 Task: In the  document Homelessnessplan.odt Change font size of watermark '120' and place the watermark  'Horizontally'. Insert footer and write www.quantum.com
Action: Mouse moved to (263, 437)
Screenshot: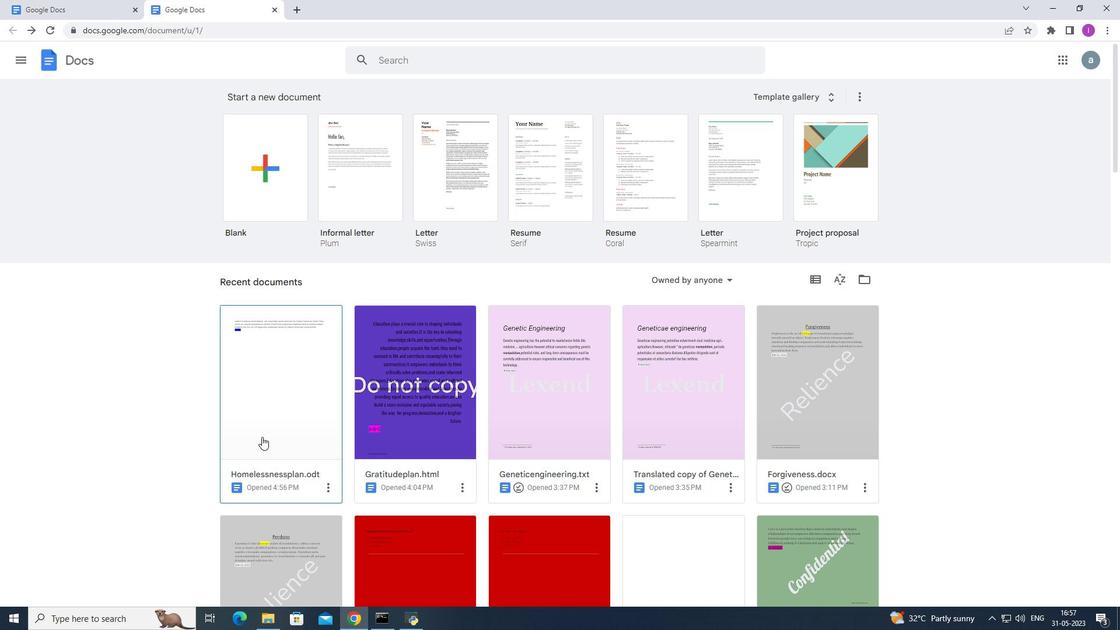 
Action: Mouse pressed left at (262, 437)
Screenshot: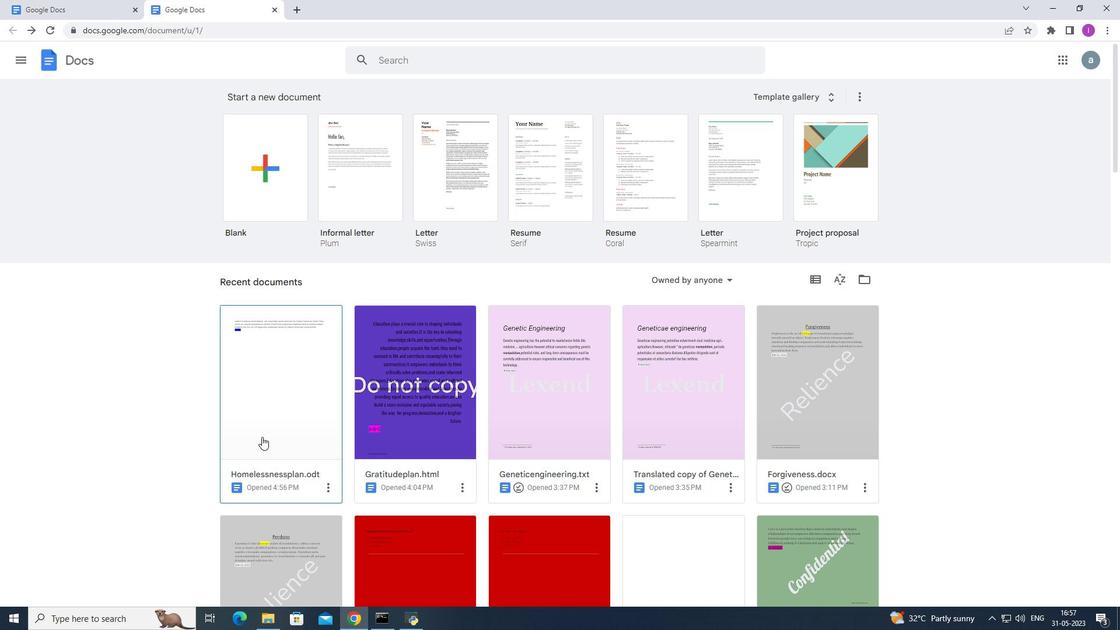 
Action: Mouse moved to (128, 70)
Screenshot: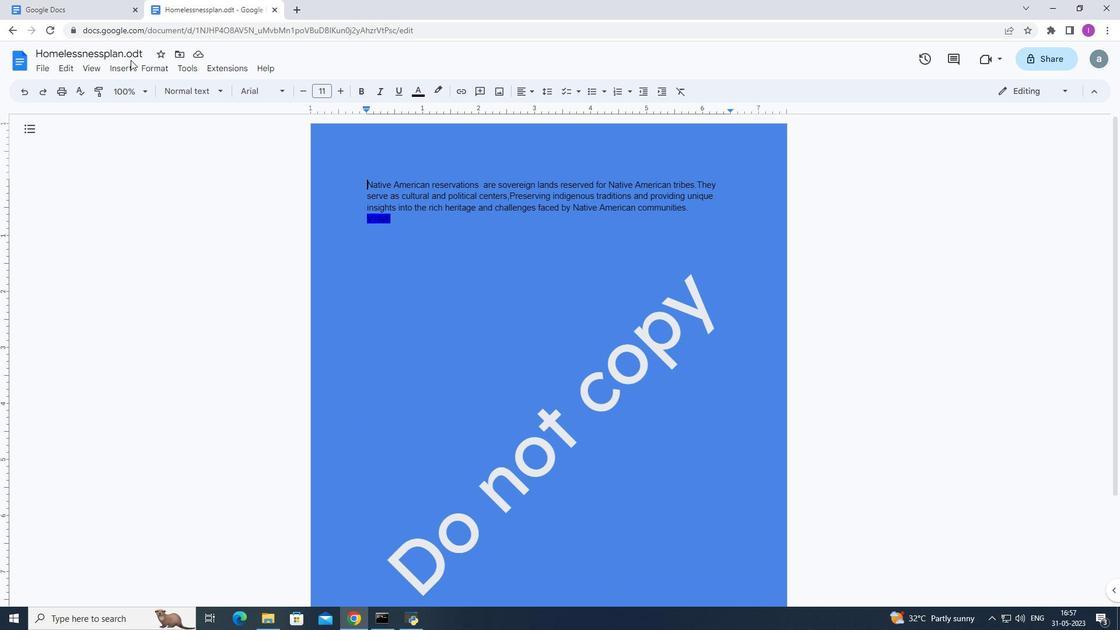 
Action: Mouse pressed left at (128, 70)
Screenshot: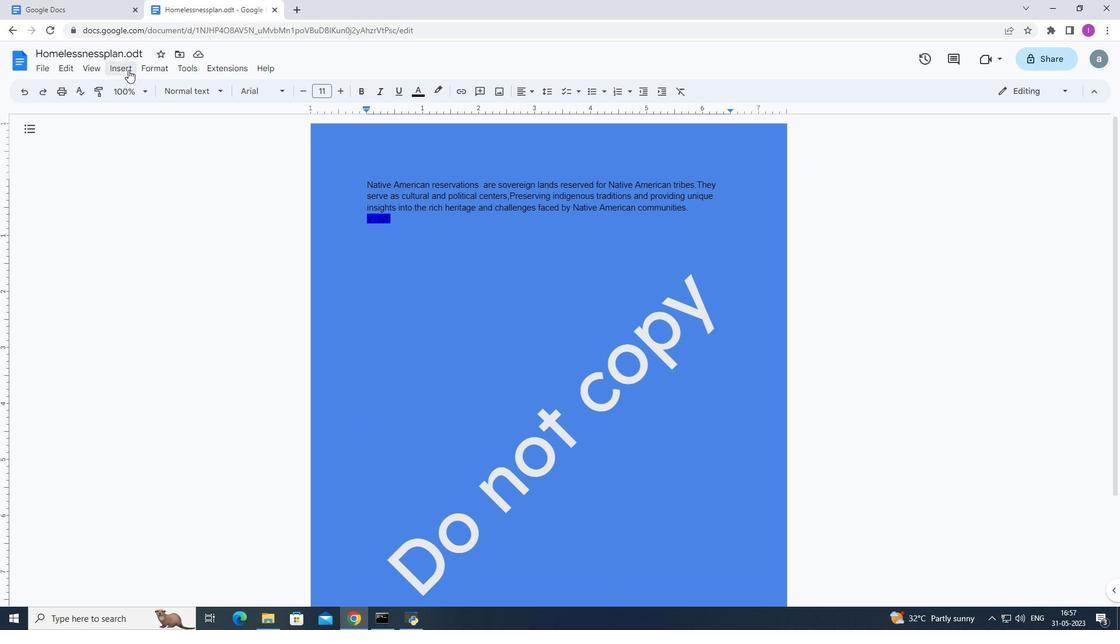 
Action: Mouse moved to (162, 341)
Screenshot: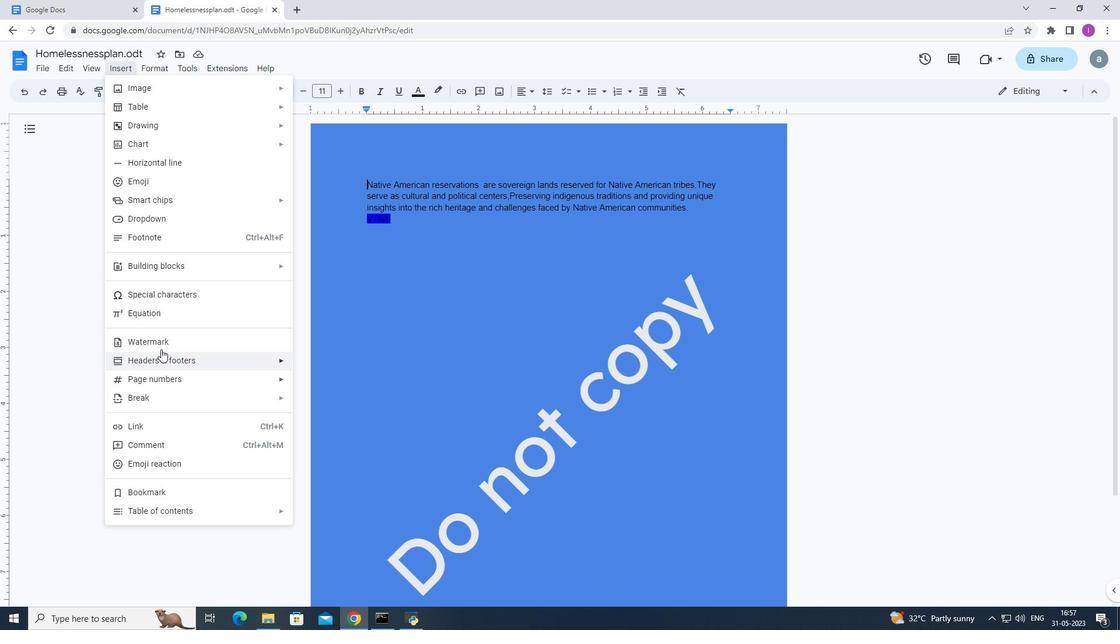 
Action: Mouse pressed left at (162, 341)
Screenshot: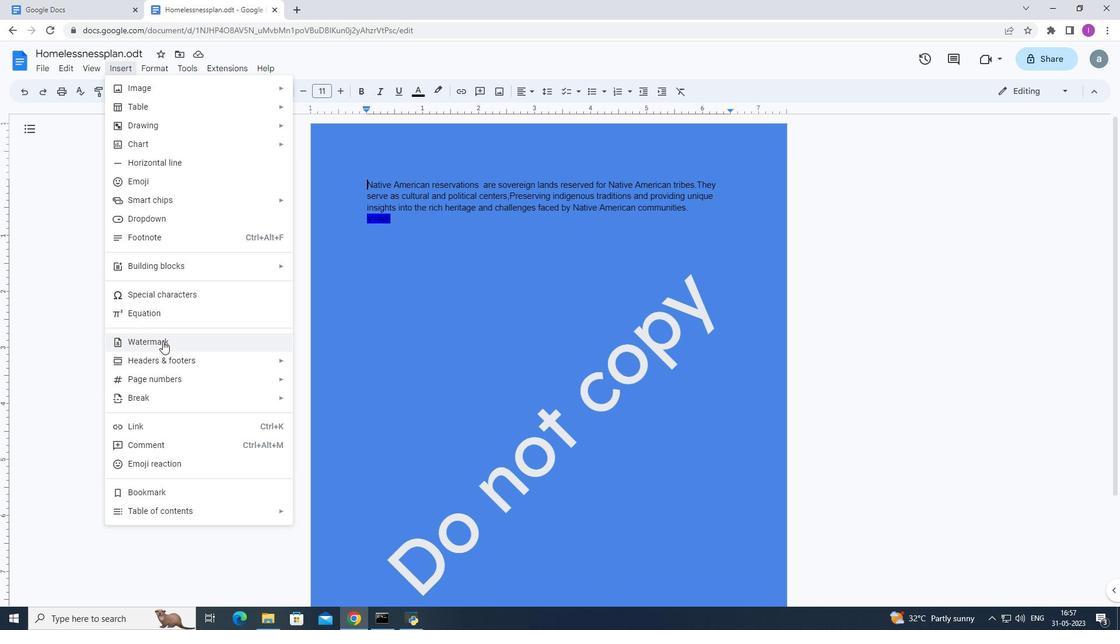 
Action: Mouse moved to (1016, 316)
Screenshot: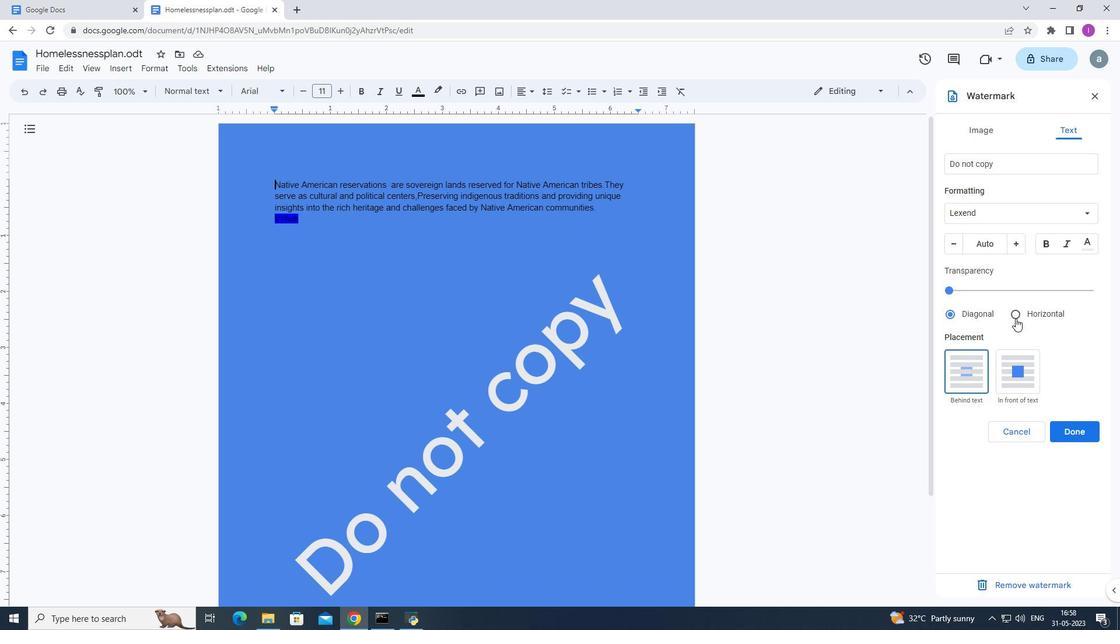 
Action: Mouse pressed left at (1016, 316)
Screenshot: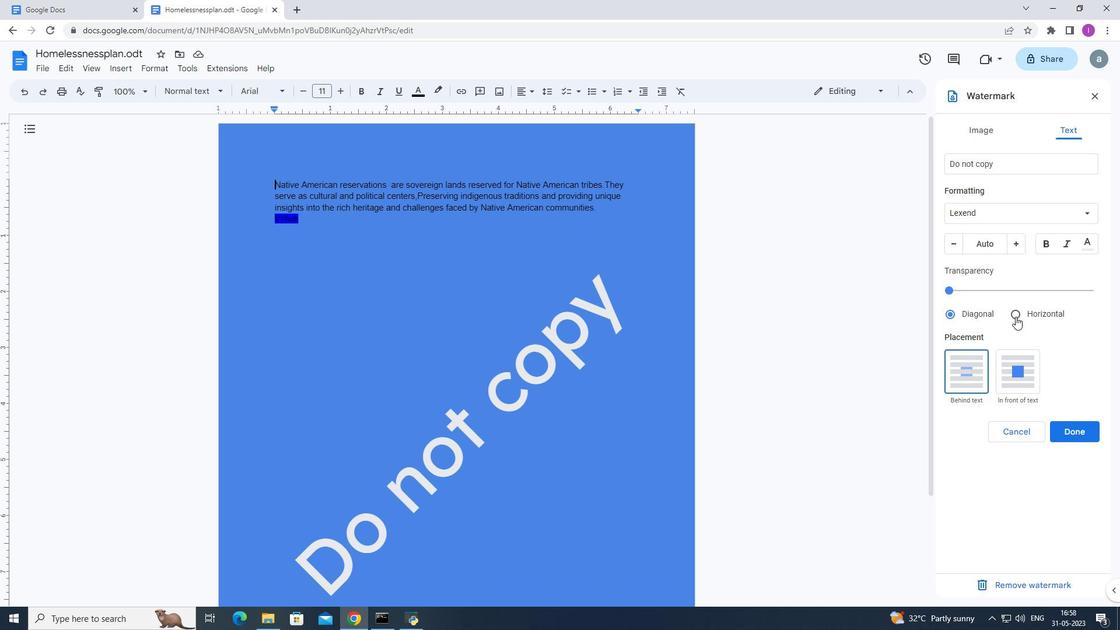 
Action: Mouse moved to (995, 245)
Screenshot: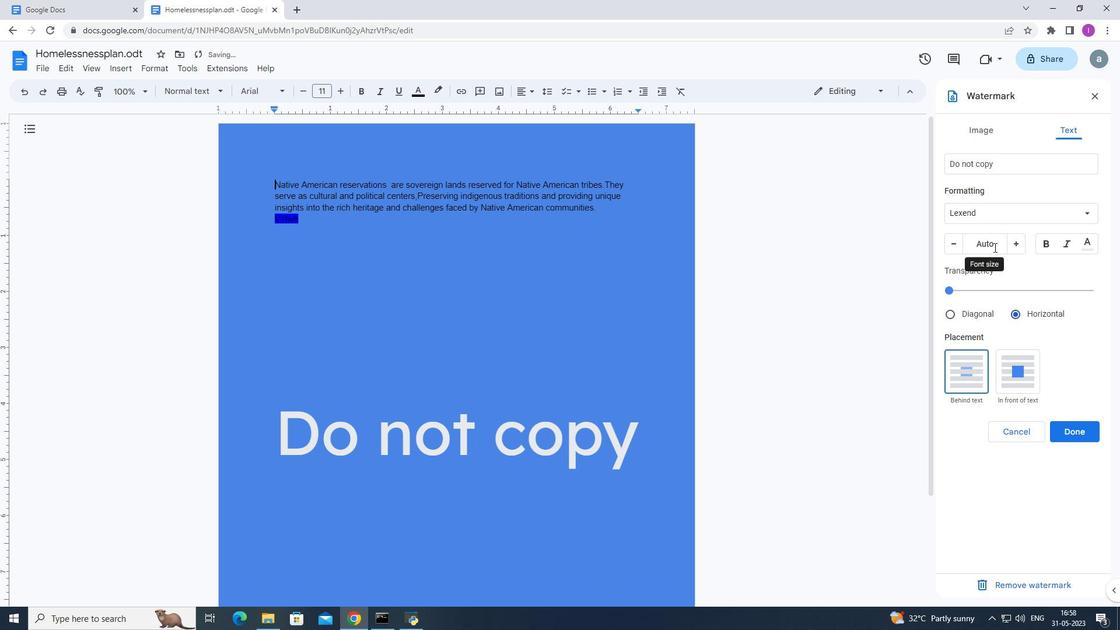 
Action: Mouse pressed left at (995, 245)
Screenshot: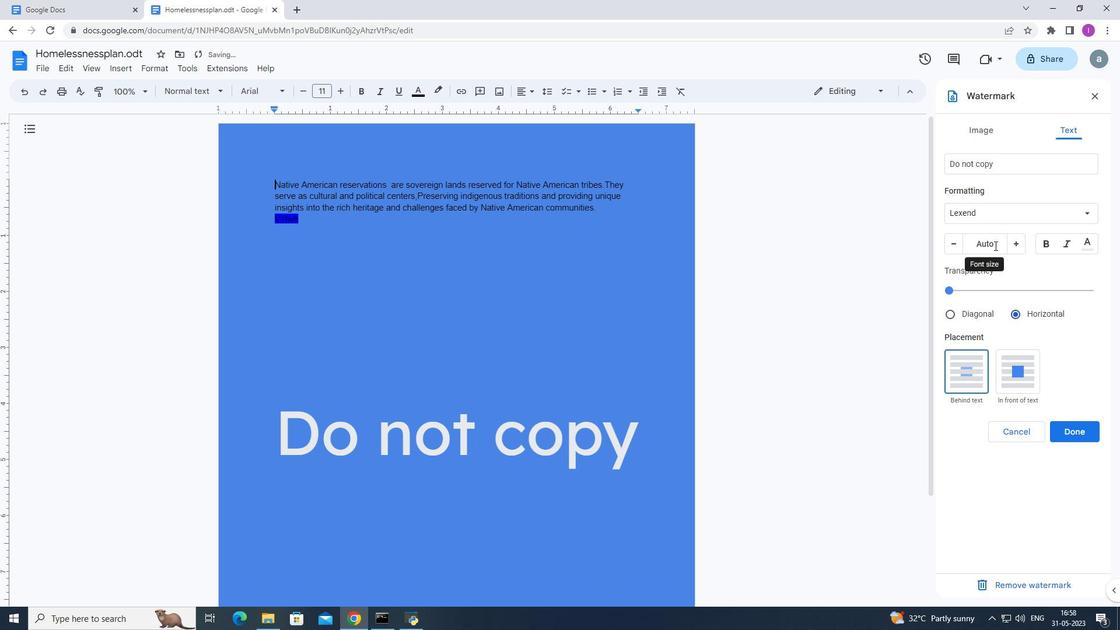 
Action: Mouse moved to (996, 248)
Screenshot: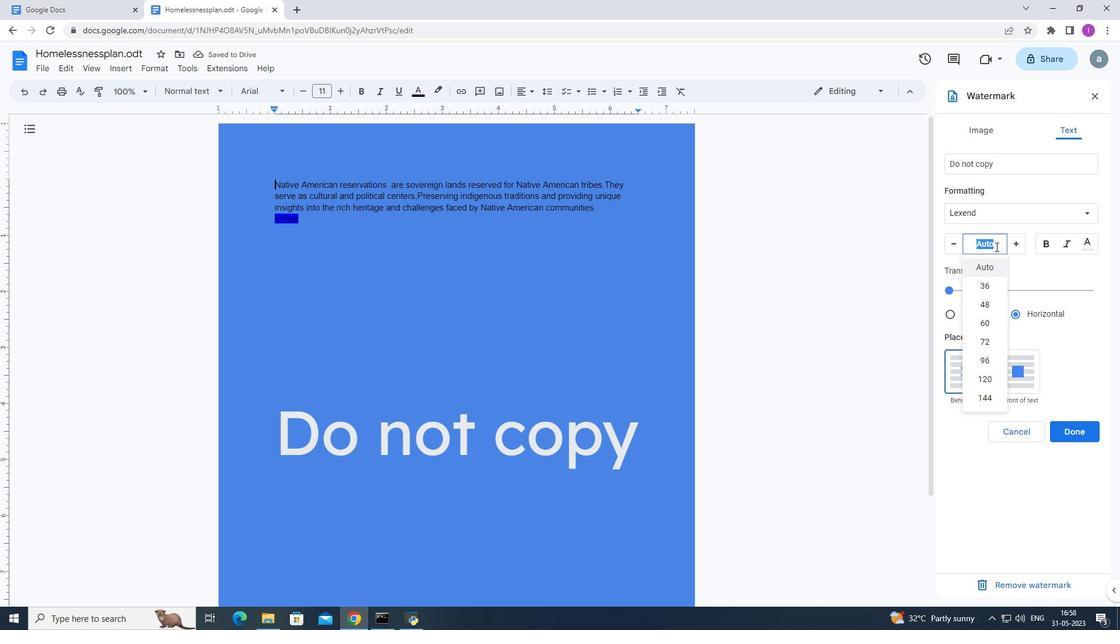 
Action: Key pressed 12
Screenshot: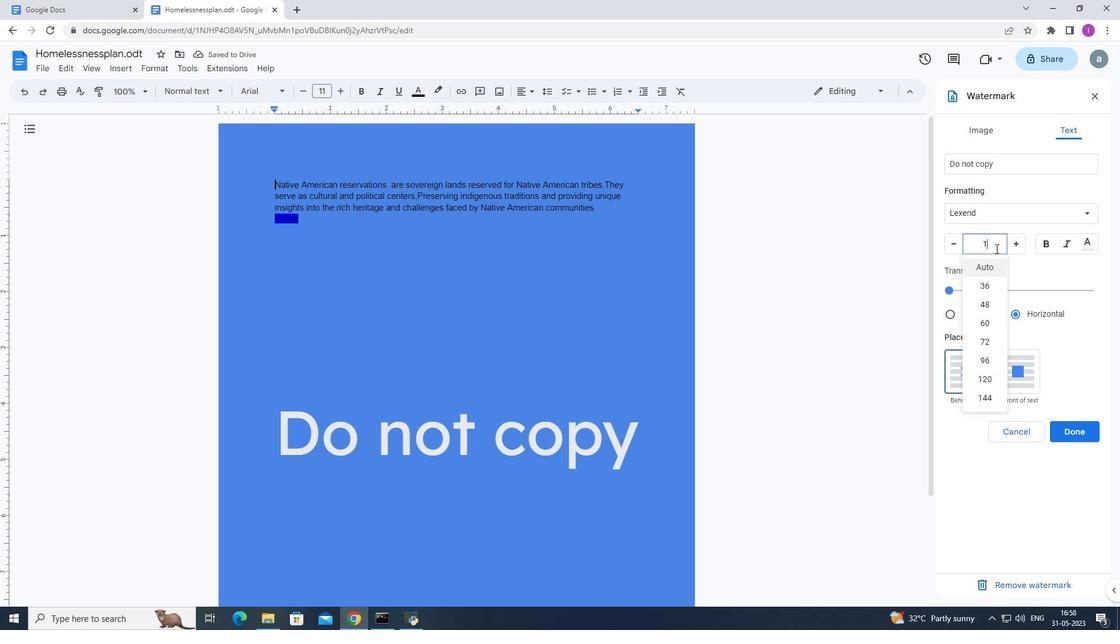 
Action: Mouse moved to (995, 250)
Screenshot: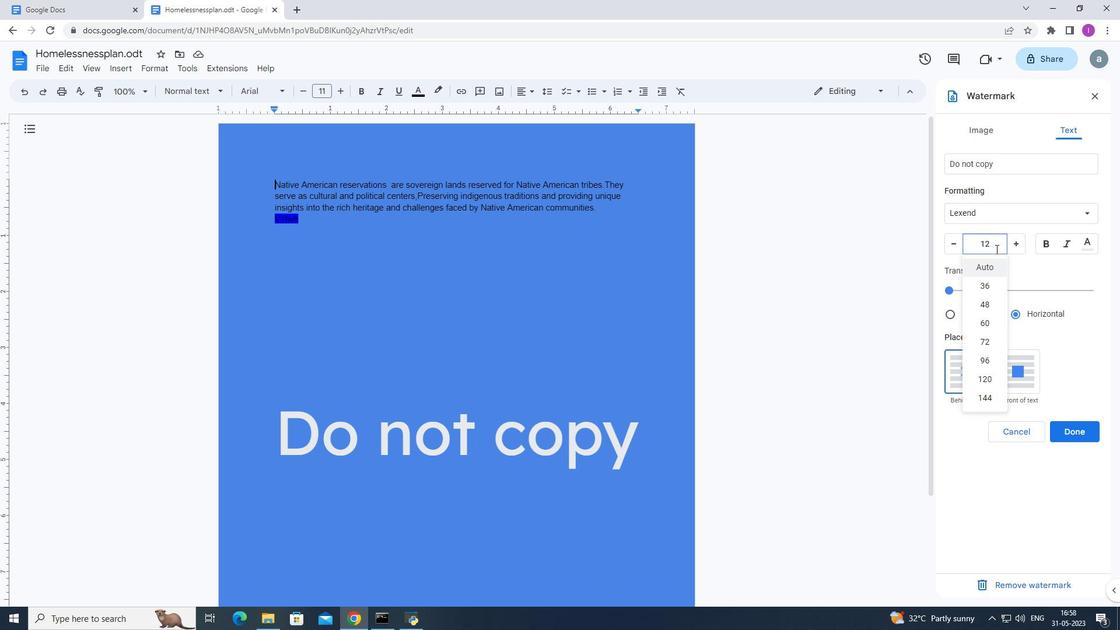 
Action: Key pressed 0
Screenshot: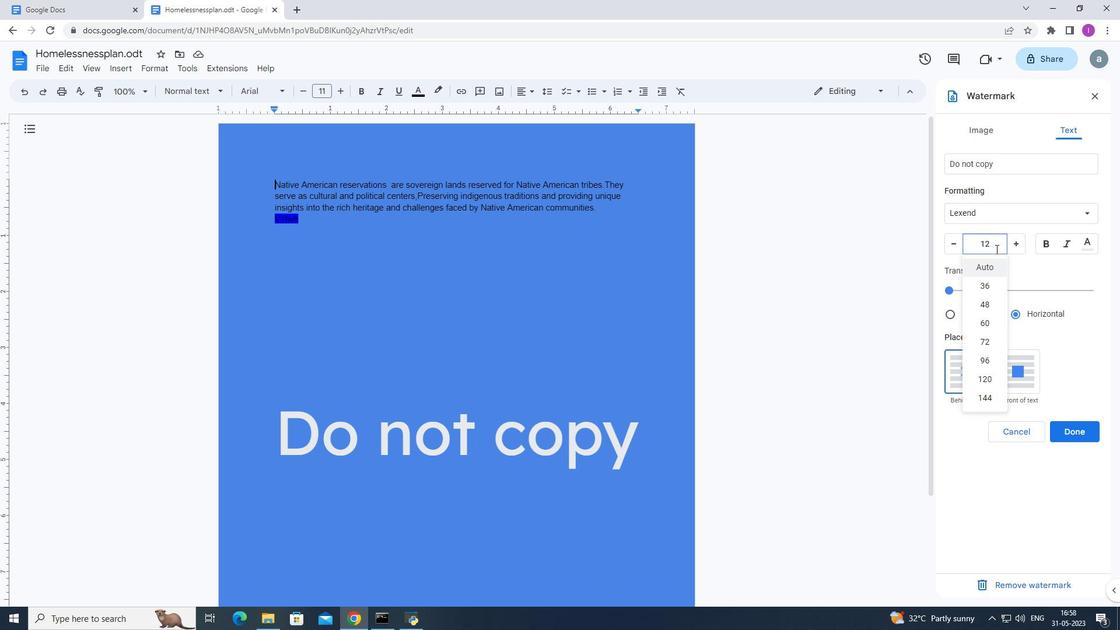 
Action: Mouse moved to (994, 251)
Screenshot: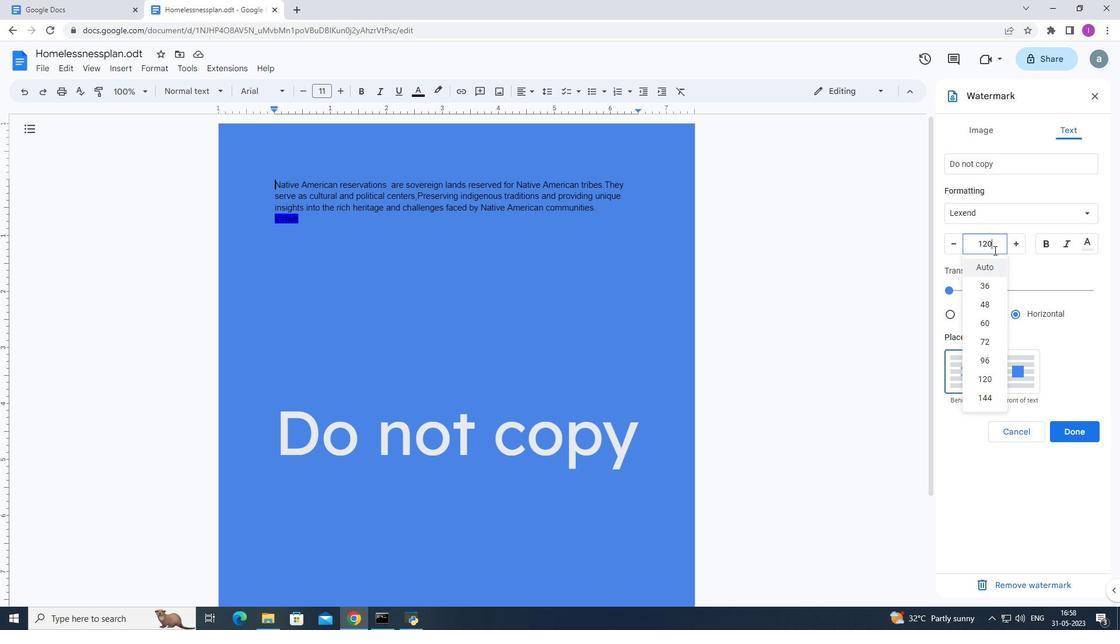
Action: Key pressed <Key.enter>
Screenshot: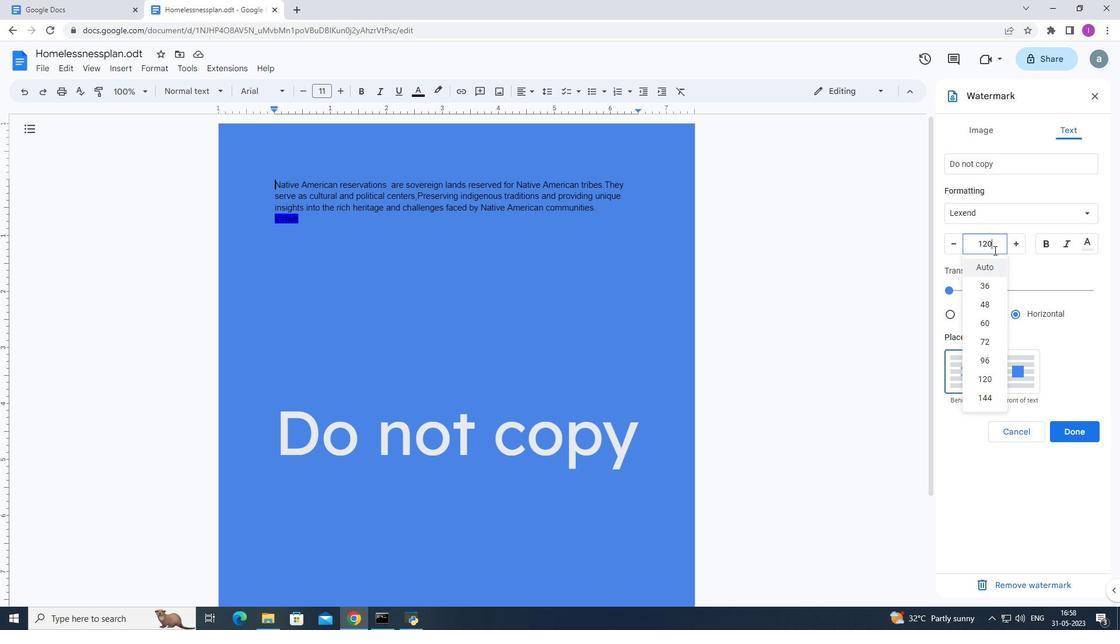 
Action: Mouse moved to (128, 67)
Screenshot: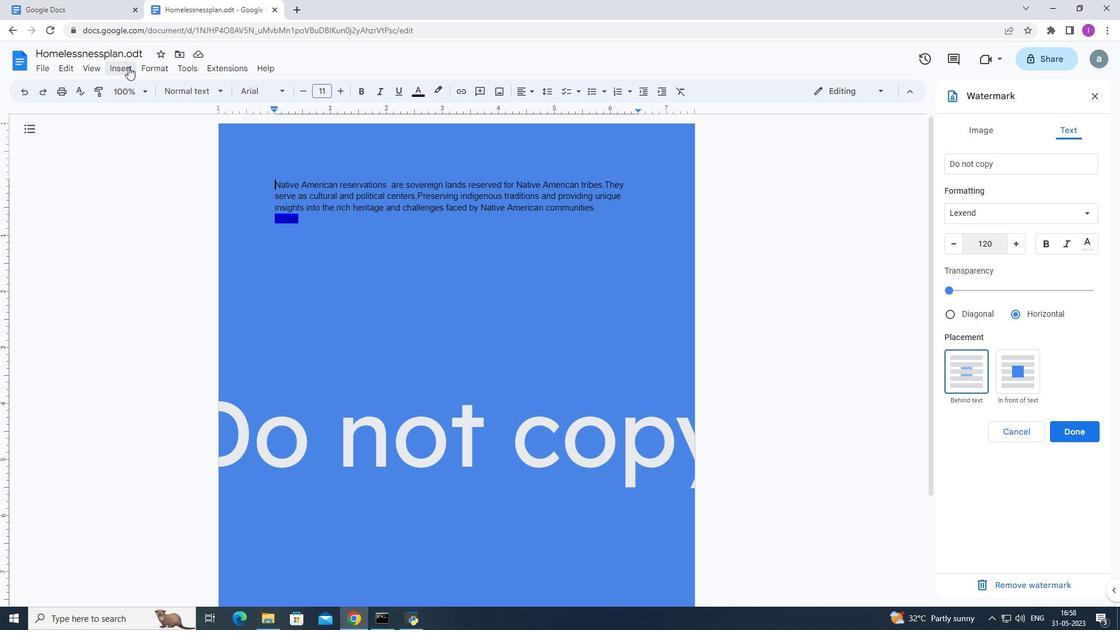 
Action: Mouse pressed left at (128, 67)
Screenshot: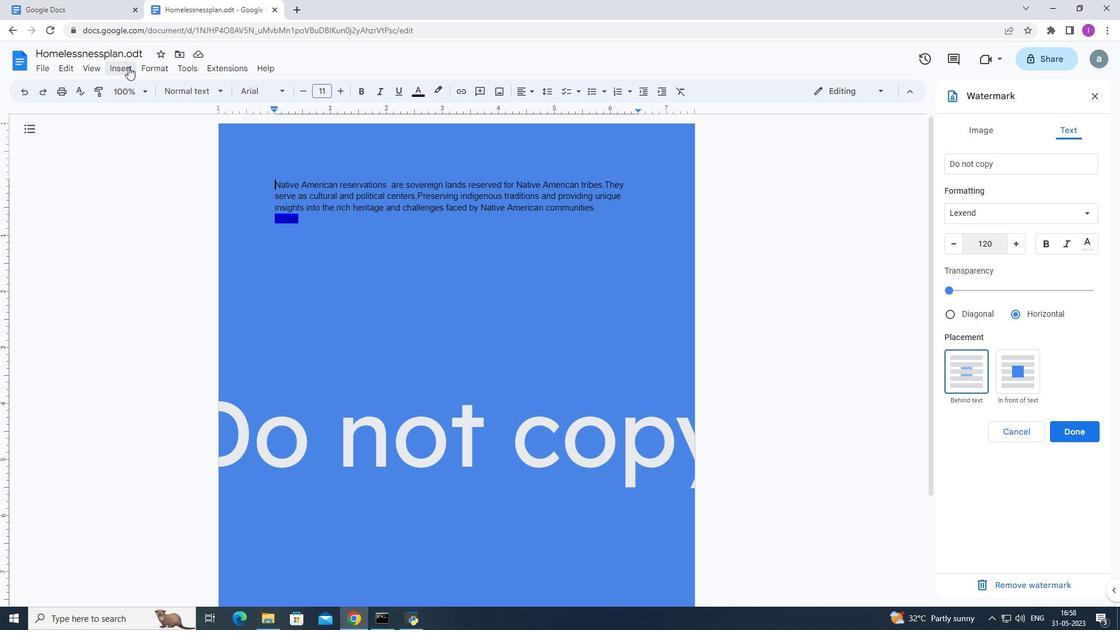 
Action: Mouse moved to (313, 384)
Screenshot: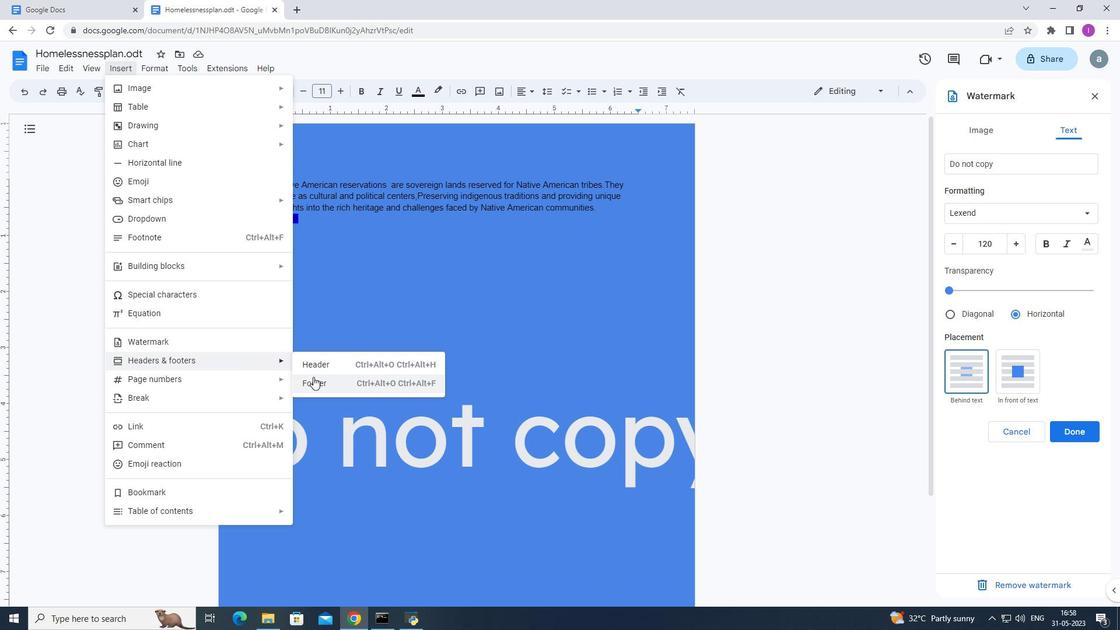 
Action: Mouse pressed left at (313, 384)
Screenshot: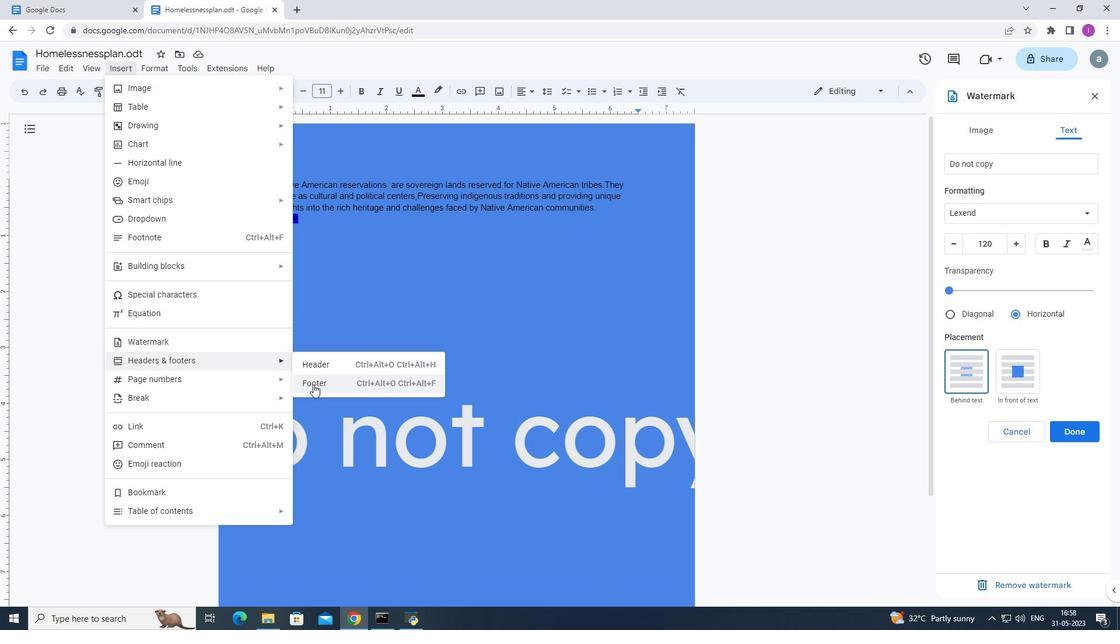 
Action: Mouse moved to (1120, 356)
Screenshot: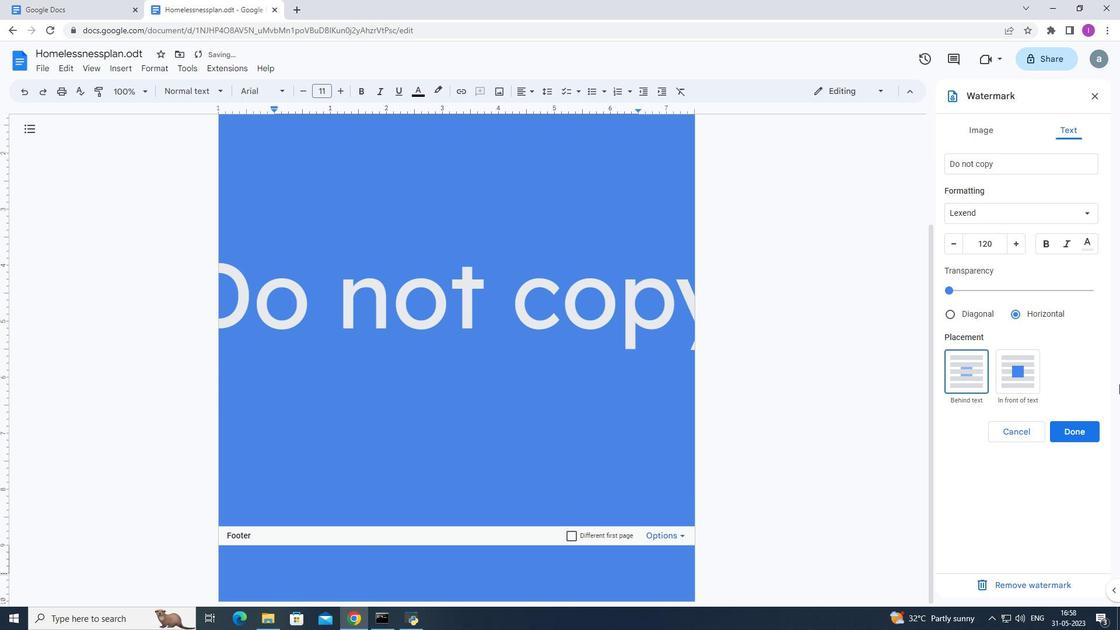 
Action: Key pressed www.quantum.com
Screenshot: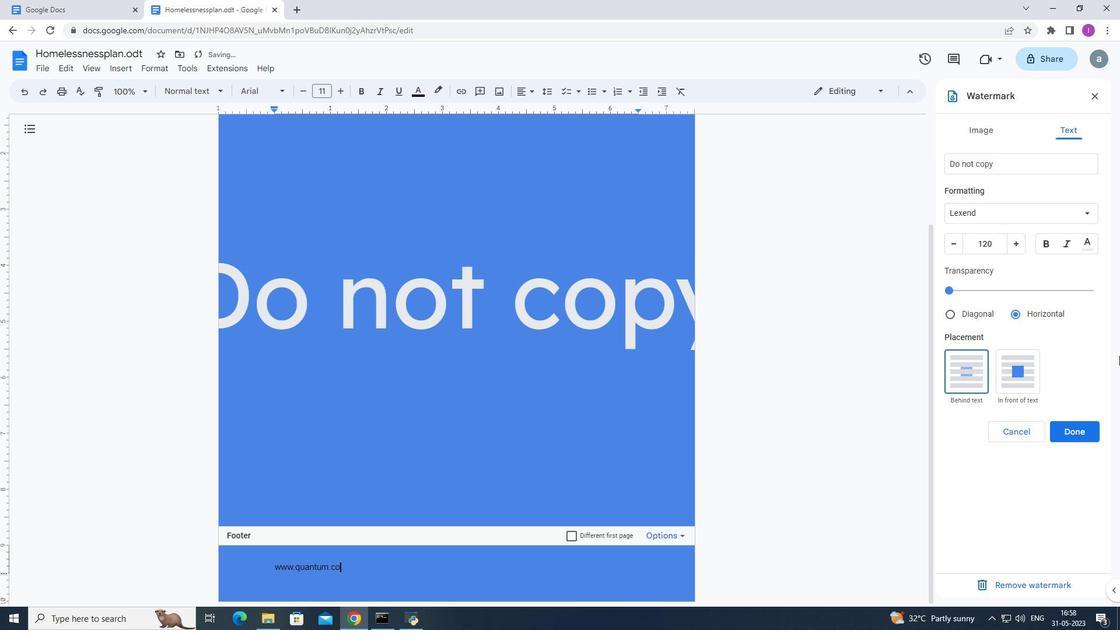 
Action: Mouse moved to (108, 426)
Screenshot: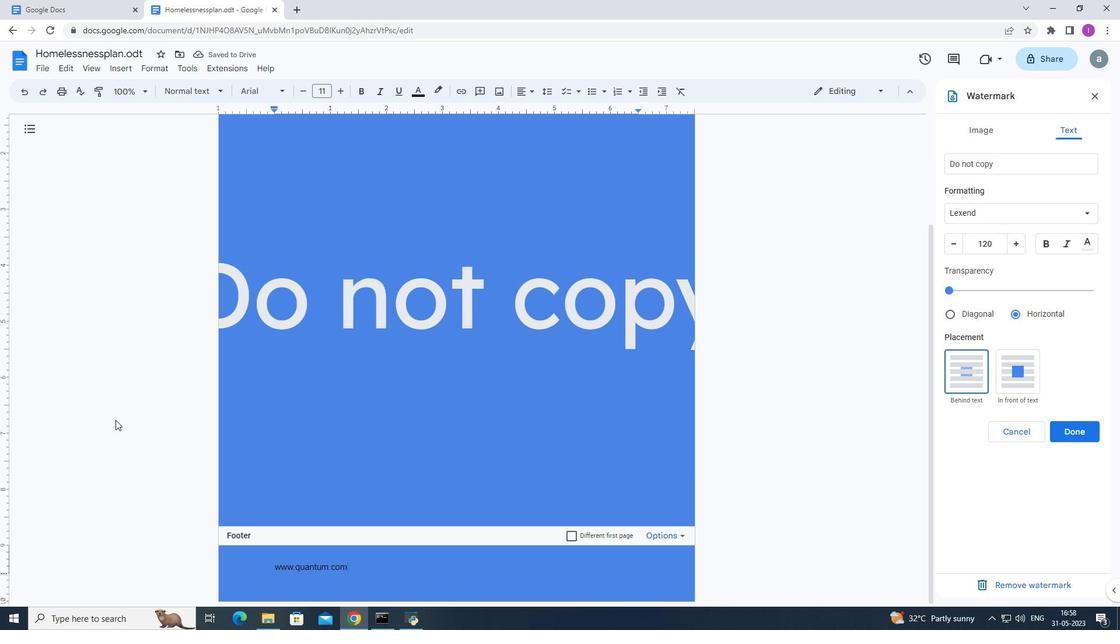 
Action: Mouse pressed left at (108, 426)
Screenshot: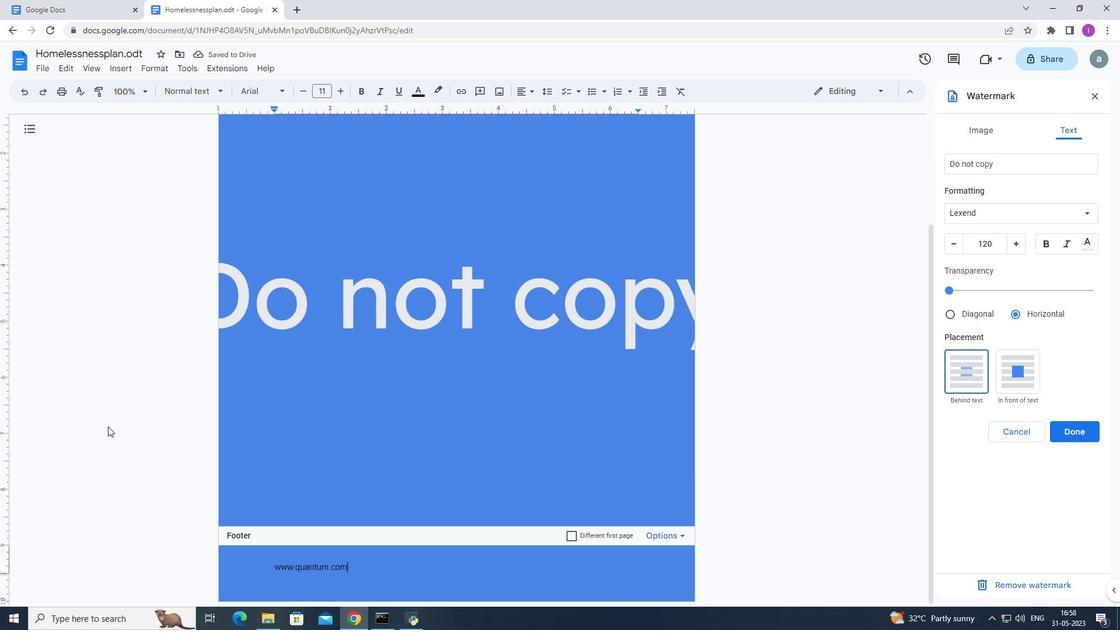 
Action: Mouse moved to (307, 407)
Screenshot: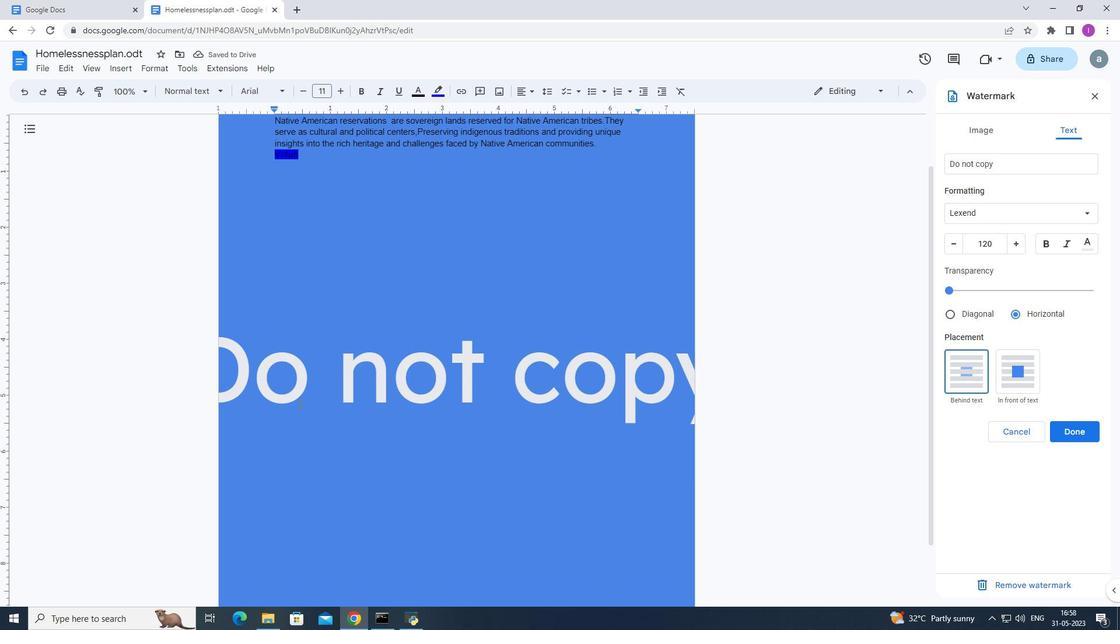 
Action: Mouse scrolled (307, 406) with delta (0, 0)
Screenshot: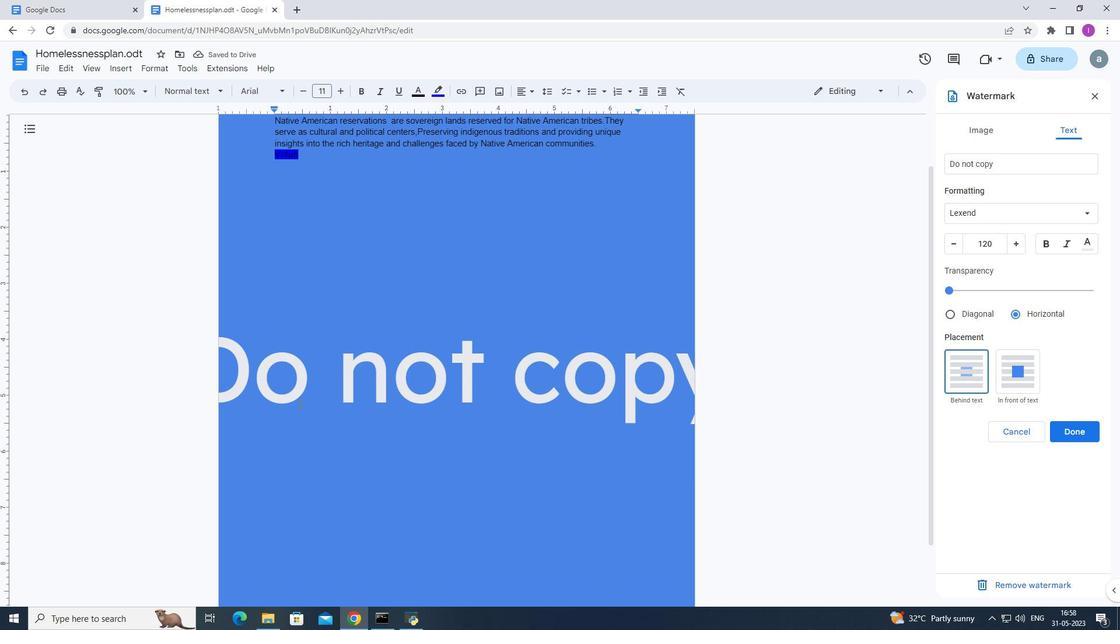 
Action: Mouse moved to (309, 408)
Screenshot: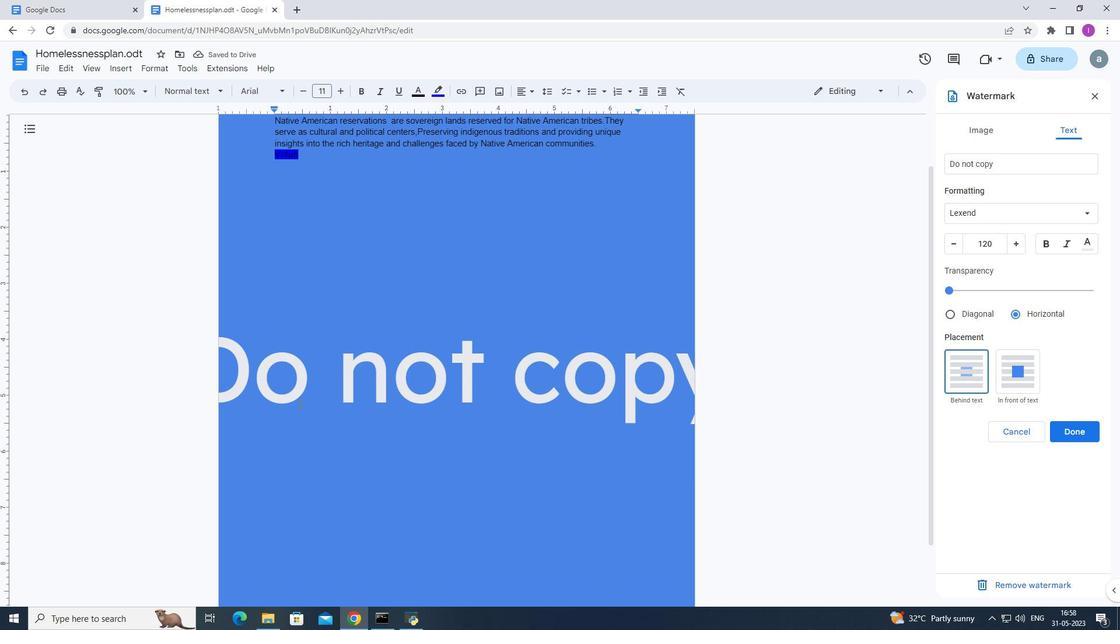 
Action: Mouse scrolled (309, 407) with delta (0, 0)
Screenshot: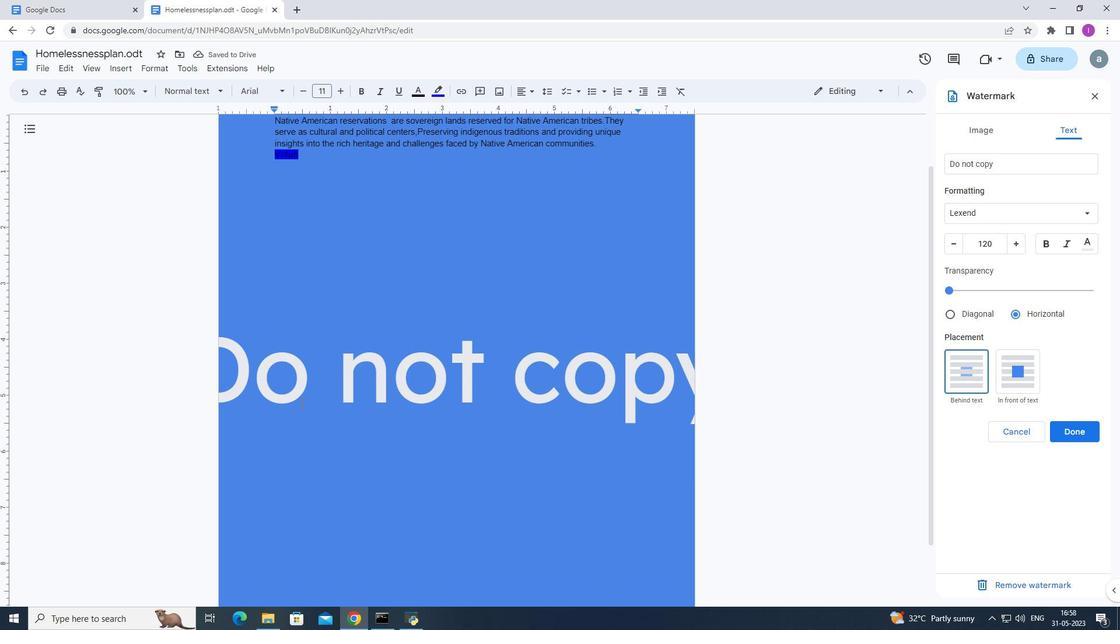
Action: Mouse moved to (310, 408)
Screenshot: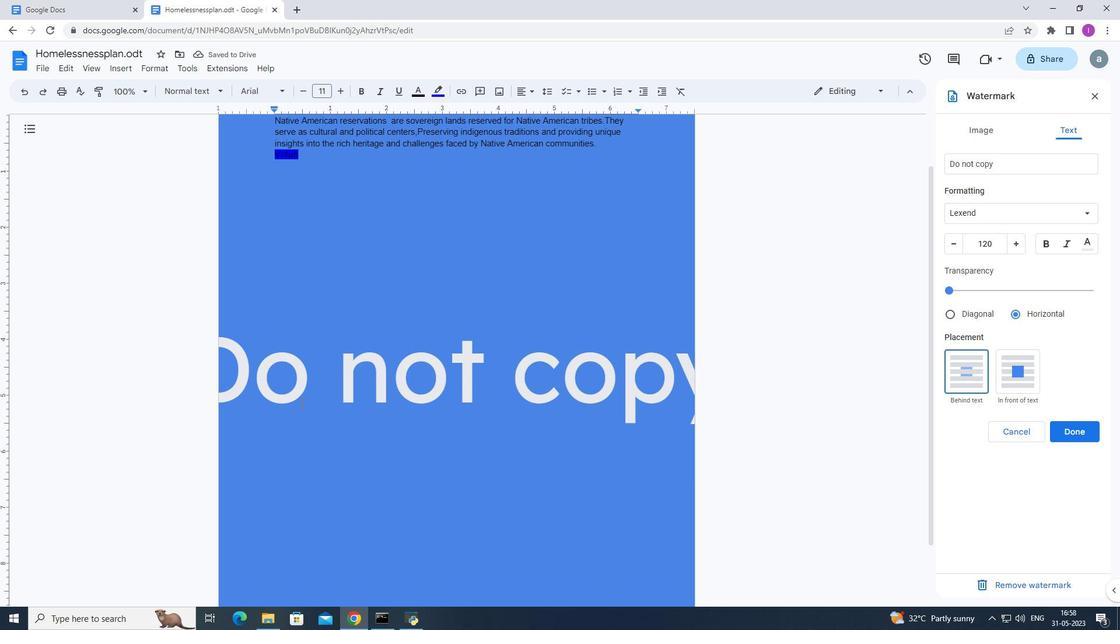
Action: Mouse scrolled (310, 407) with delta (0, 0)
Screenshot: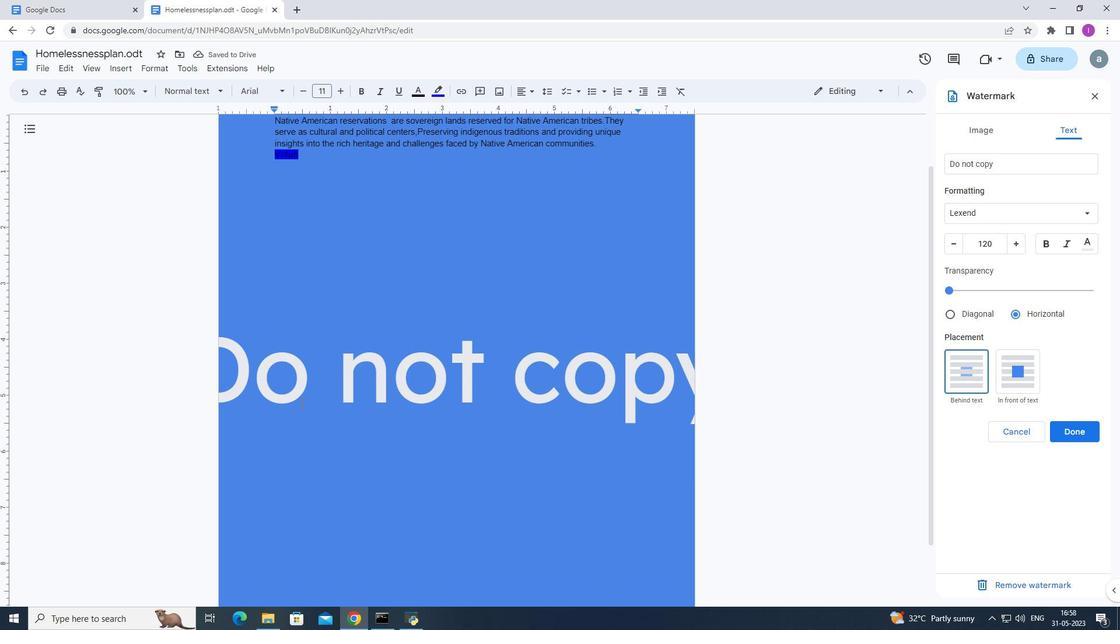 
Action: Mouse moved to (311, 408)
Screenshot: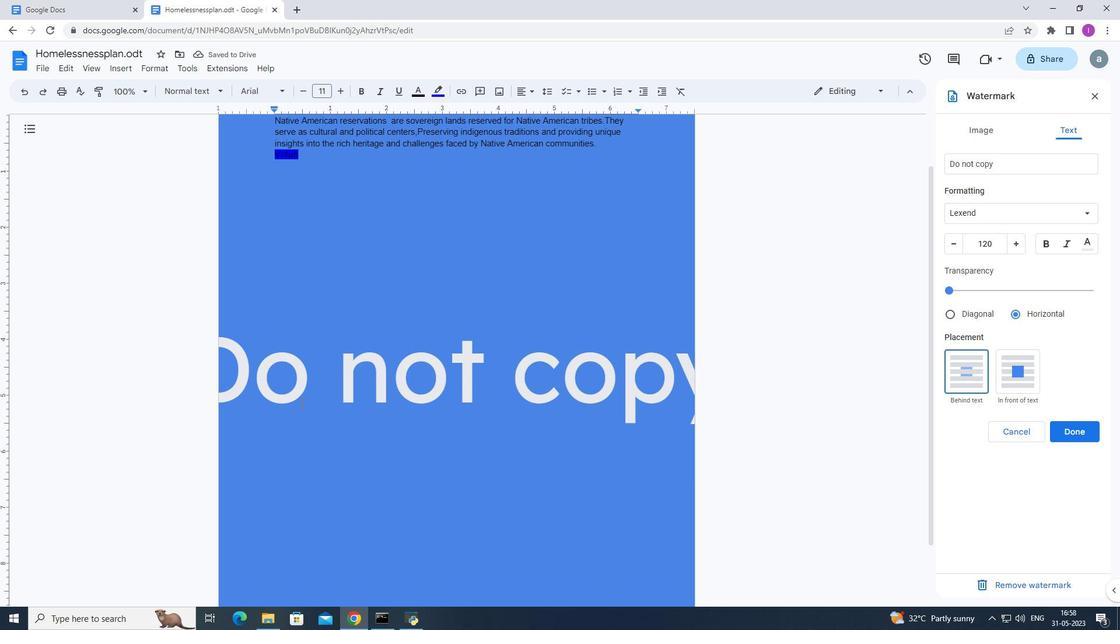 
Action: Mouse scrolled (311, 407) with delta (0, 0)
Screenshot: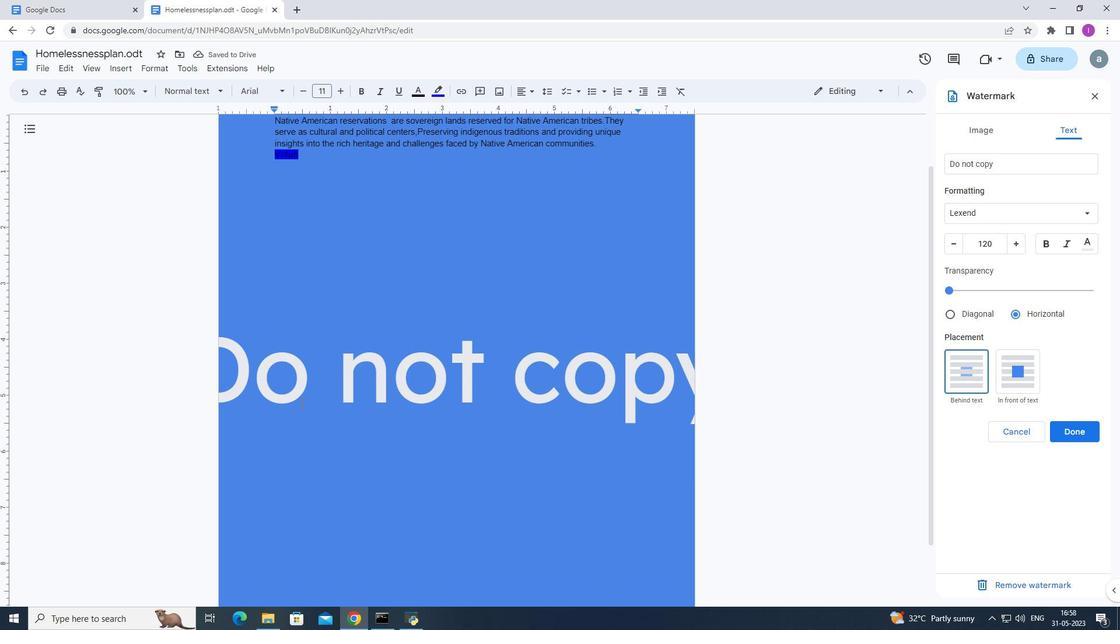 
Action: Mouse moved to (333, 402)
Screenshot: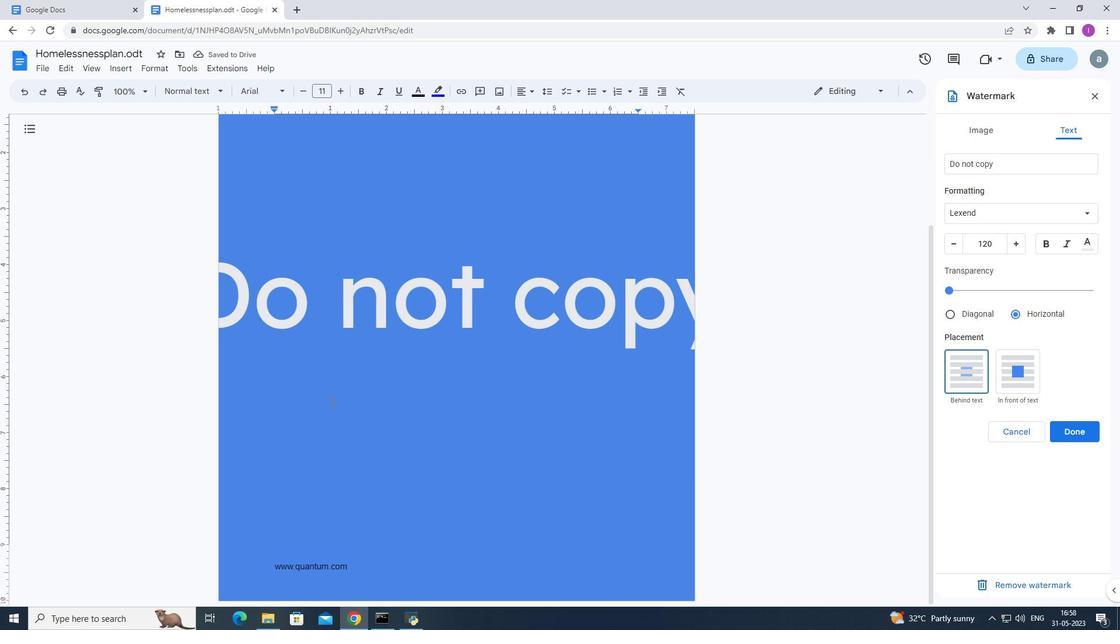 
Action: Mouse scrolled (333, 401) with delta (0, 0)
Screenshot: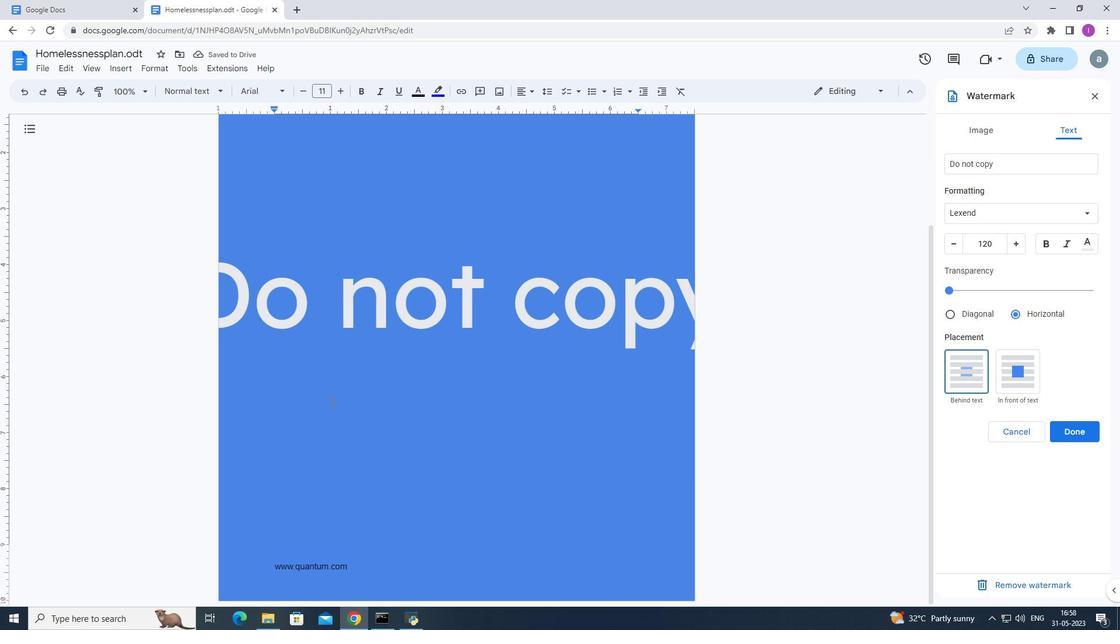 
Action: Mouse moved to (353, 397)
Screenshot: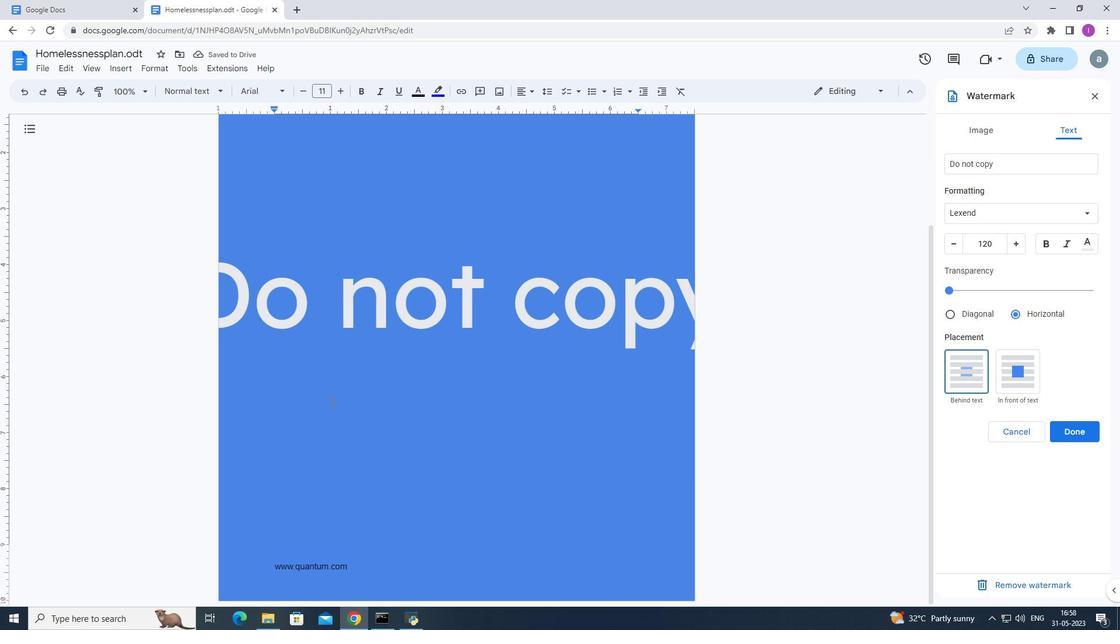 
Action: Mouse scrolled (339, 401) with delta (0, 0)
Screenshot: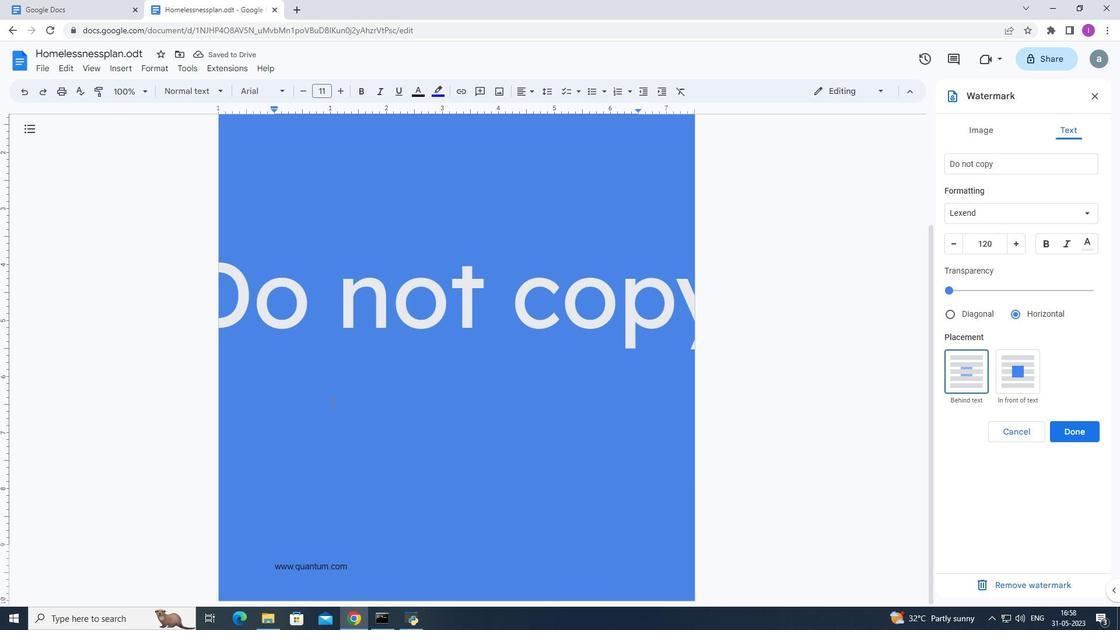 
Action: Mouse moved to (357, 397)
Screenshot: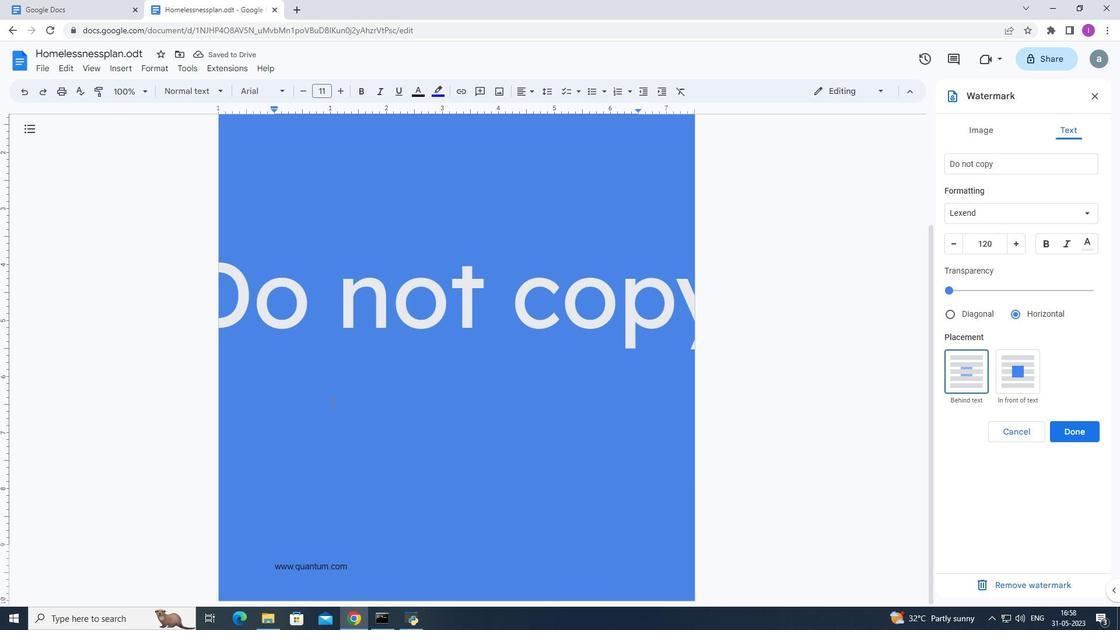 
Action: Mouse scrolled (343, 398) with delta (0, 0)
Screenshot: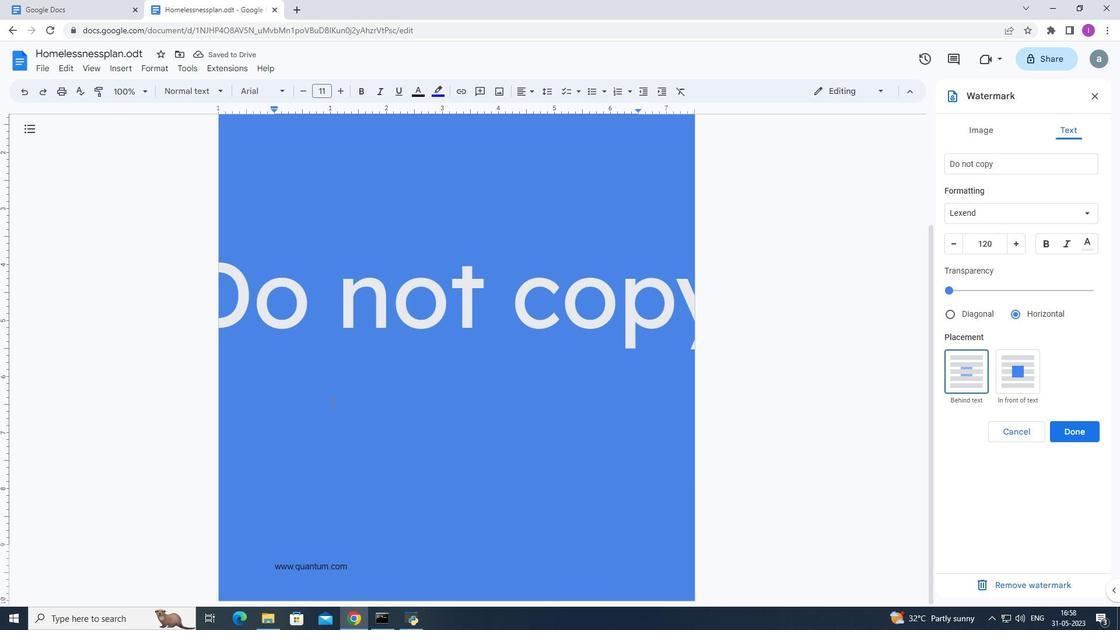 
Action: Mouse moved to (365, 399)
Screenshot: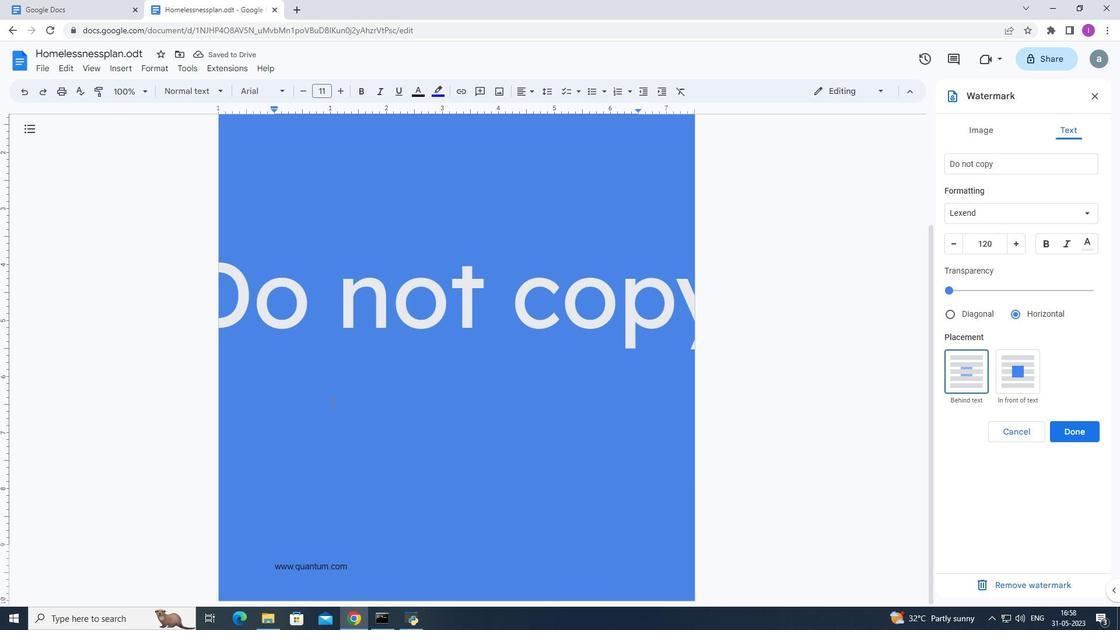 
Action: Mouse scrolled (357, 398) with delta (0, 0)
Screenshot: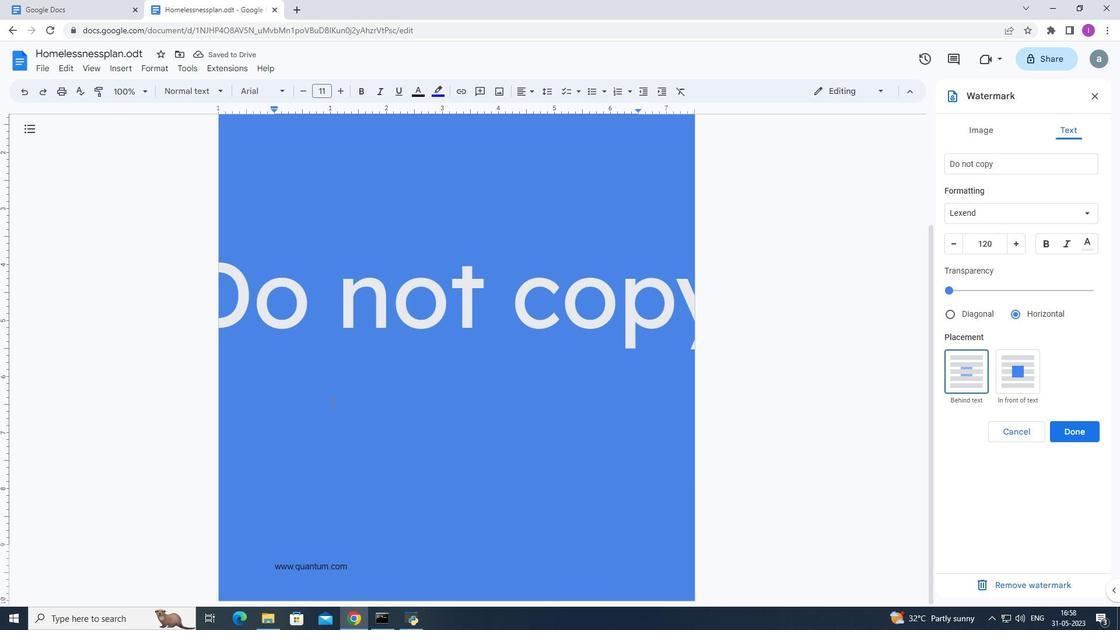 
Action: Mouse moved to (837, 406)
Screenshot: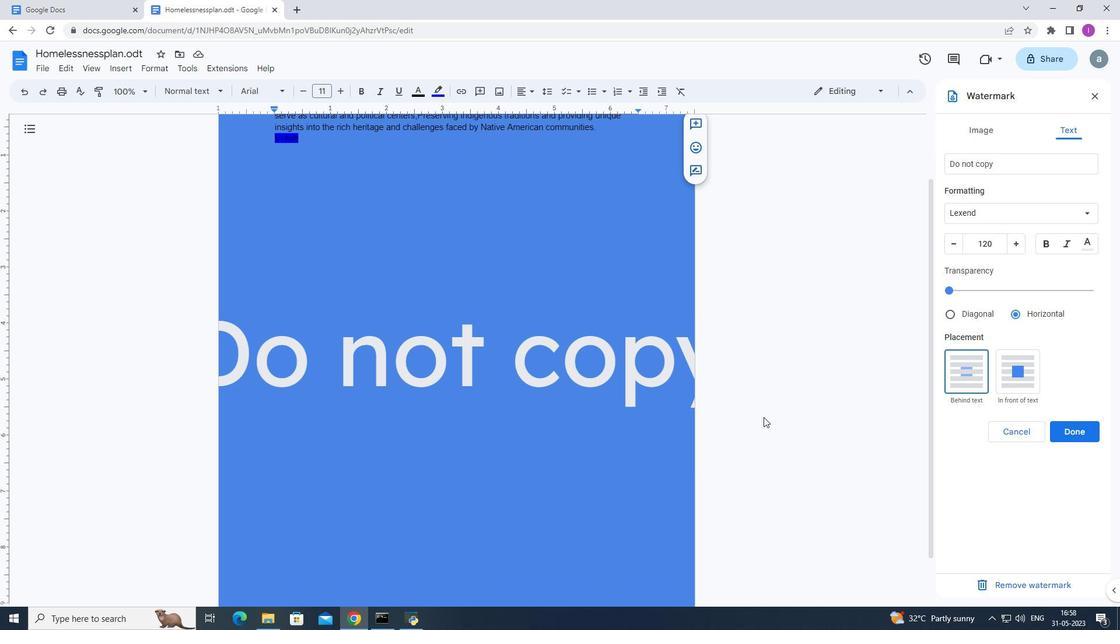 
Action: Mouse scrolled (837, 406) with delta (0, 0)
Screenshot: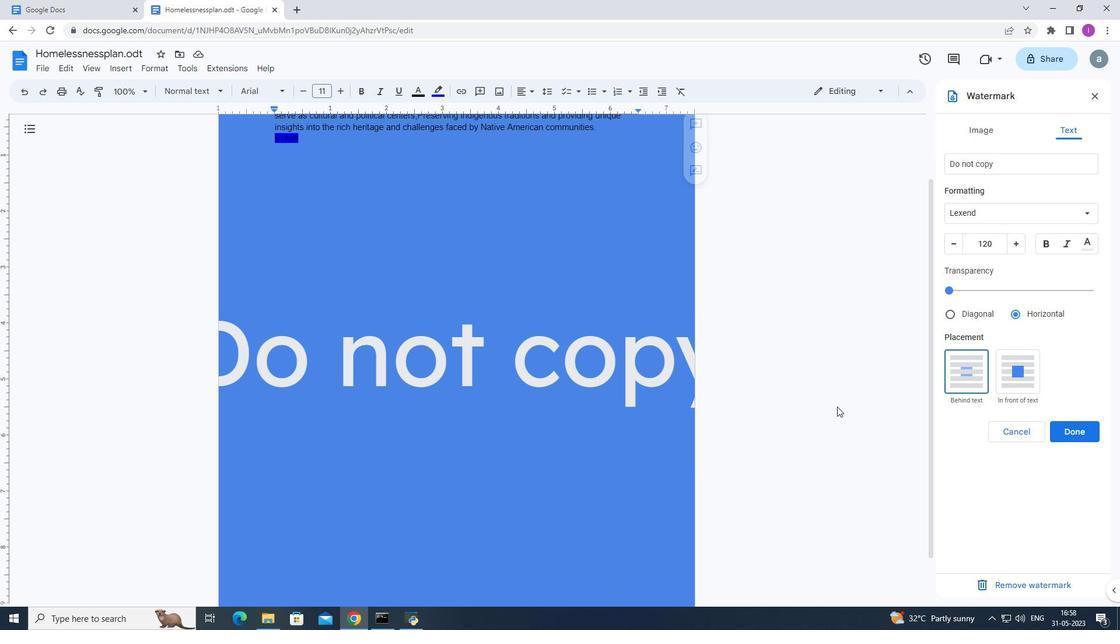 
Action: Mouse scrolled (837, 406) with delta (0, 0)
Screenshot: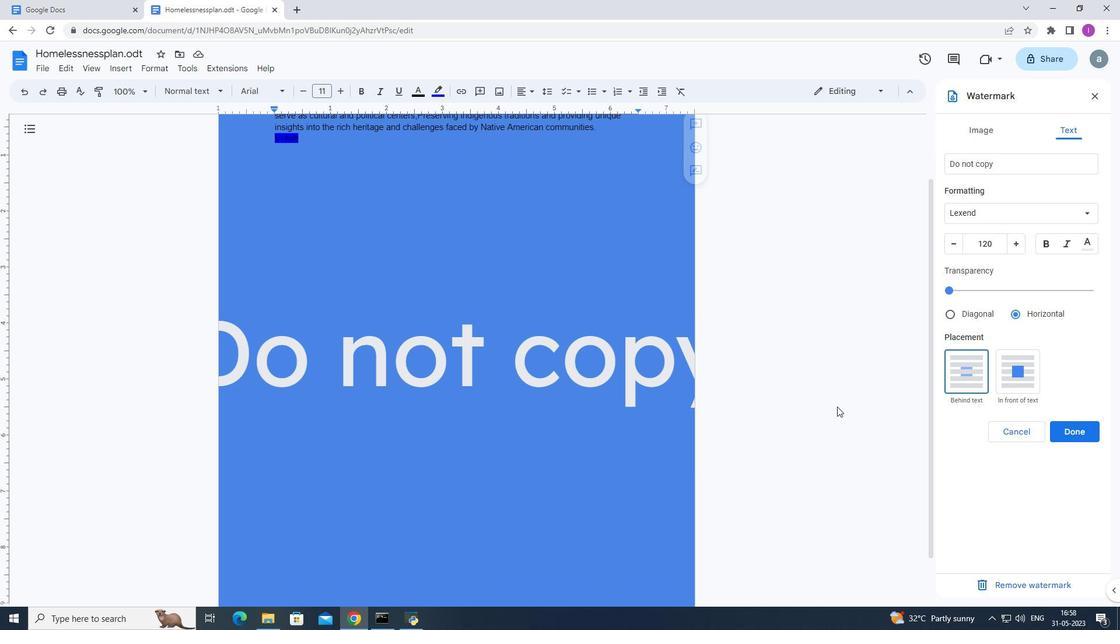 
Action: Mouse scrolled (837, 406) with delta (0, 0)
Screenshot: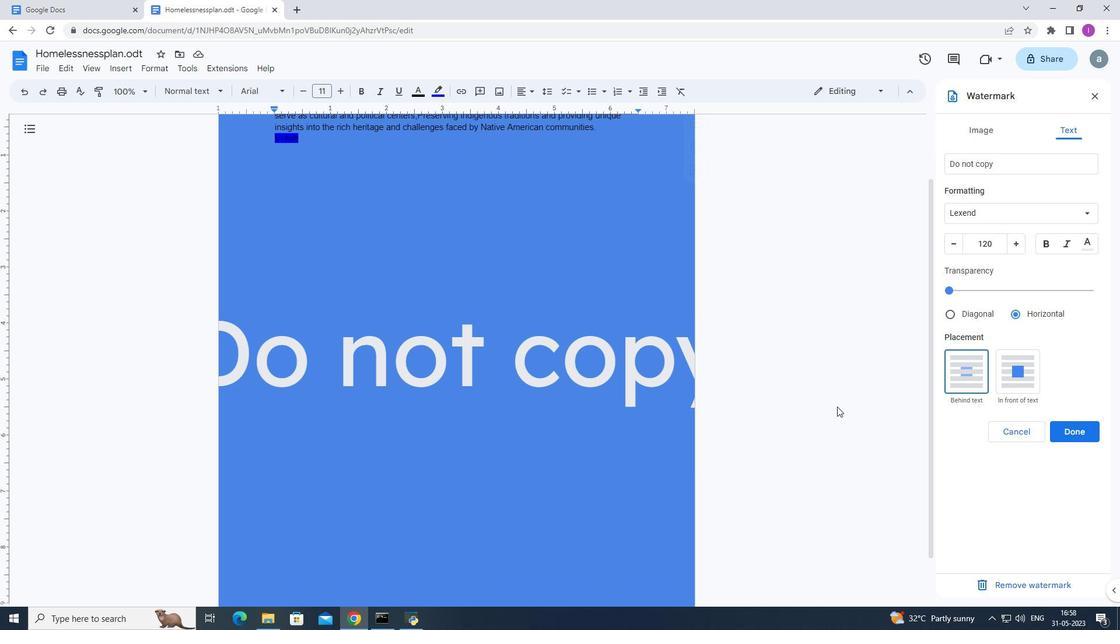 
Action: Mouse moved to (248, 147)
Screenshot: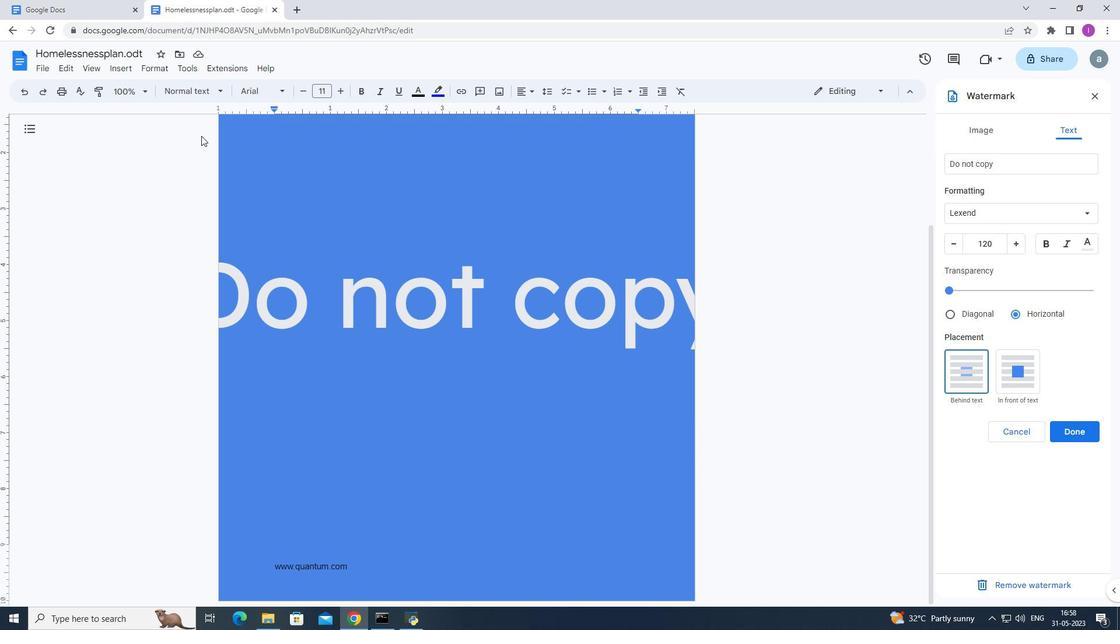 
